 Task: Create a scrum project AgileCenter. Add to scrum project AgileCenter a team member softage.4@softage.net and assign as Project Lead. Add to scrum project AgileCenter a team member softage.1@softage.net
Action: Mouse moved to (166, 48)
Screenshot: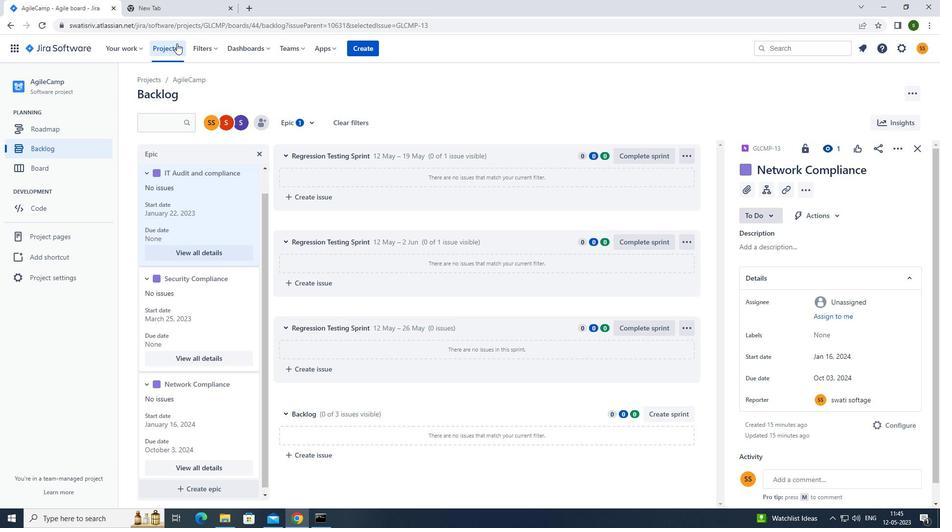 
Action: Mouse pressed left at (166, 48)
Screenshot: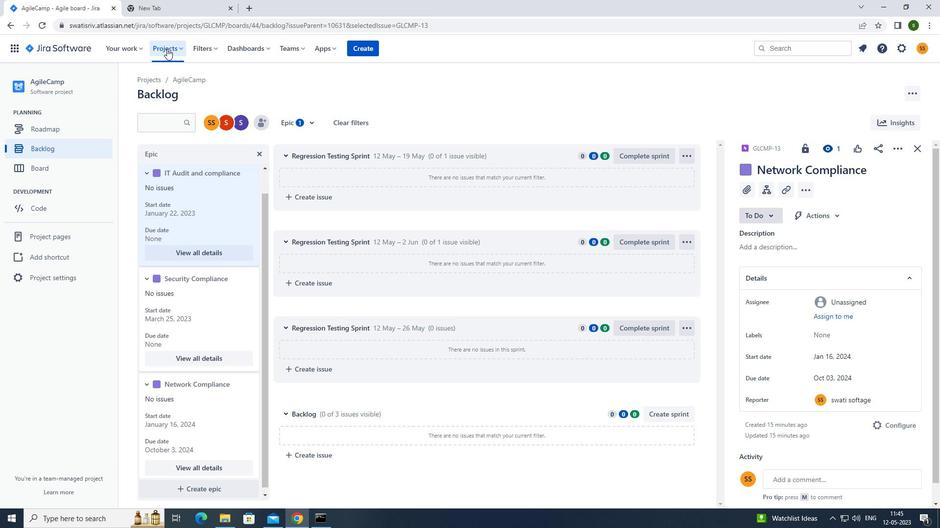 
Action: Mouse moved to (202, 242)
Screenshot: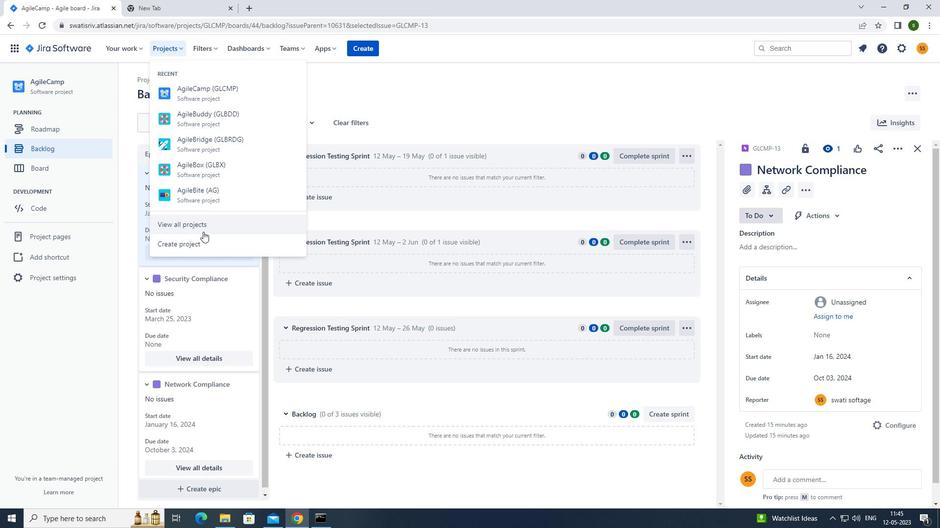 
Action: Mouse pressed left at (202, 242)
Screenshot: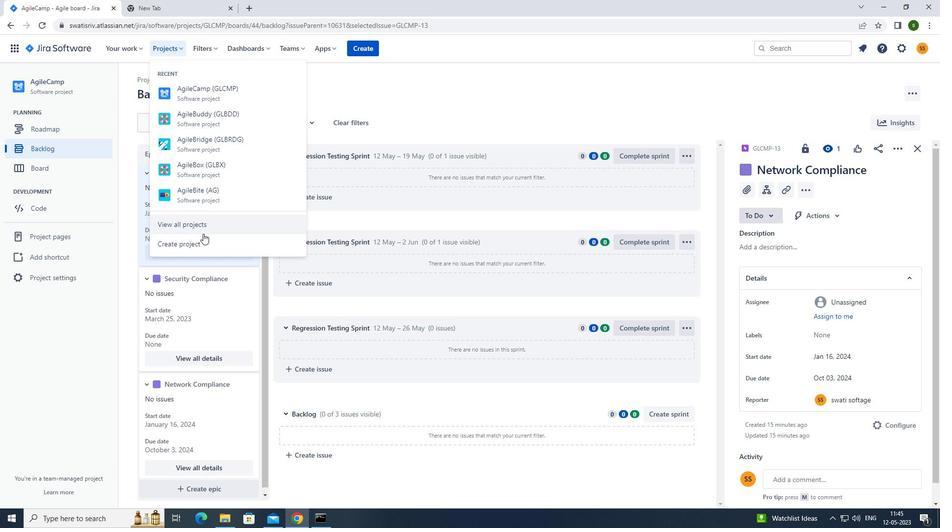 
Action: Mouse moved to (593, 241)
Screenshot: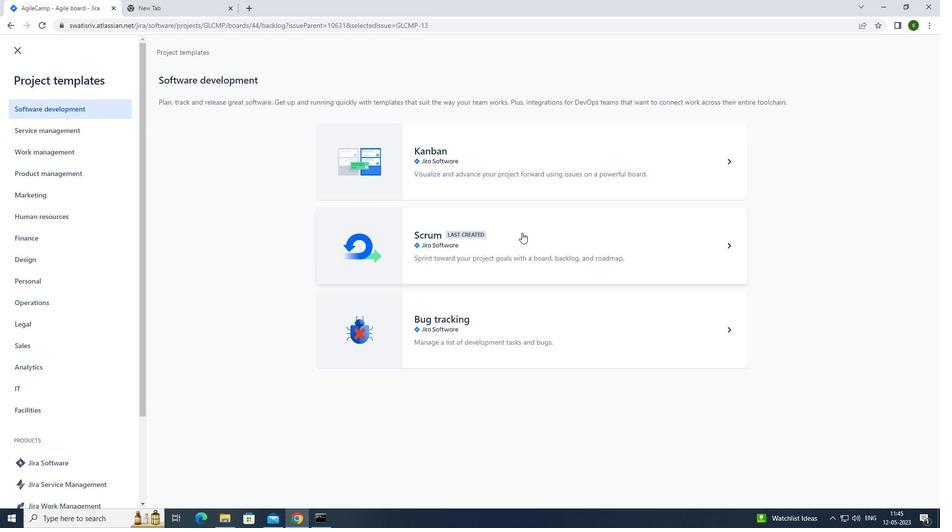 
Action: Mouse pressed left at (593, 241)
Screenshot: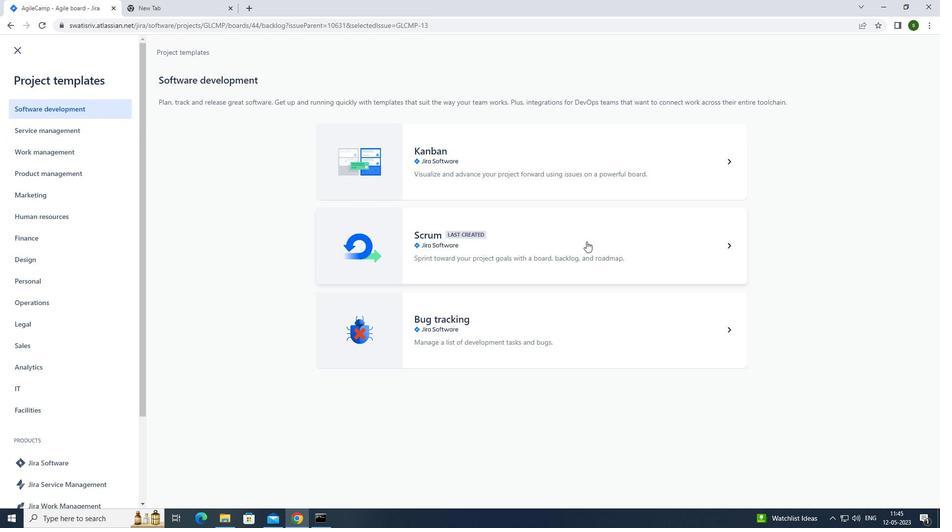 
Action: Mouse moved to (719, 486)
Screenshot: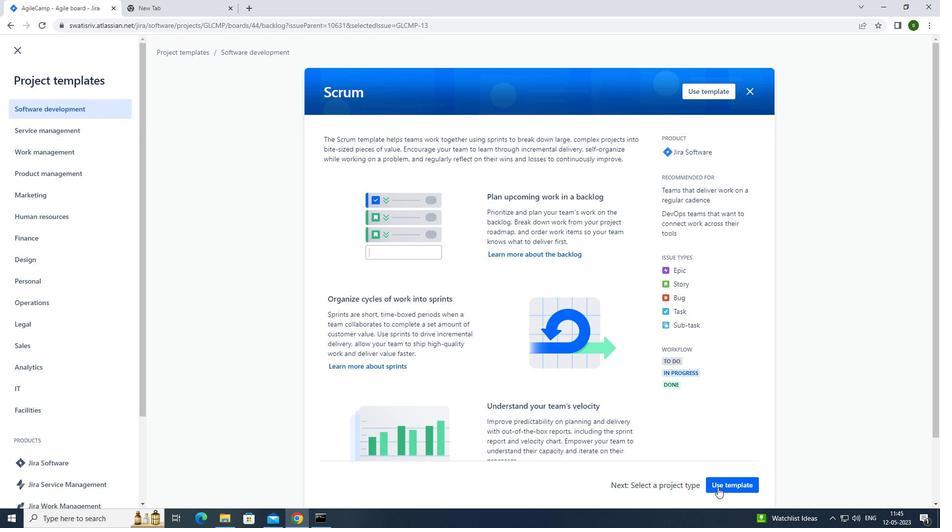 
Action: Mouse pressed left at (719, 486)
Screenshot: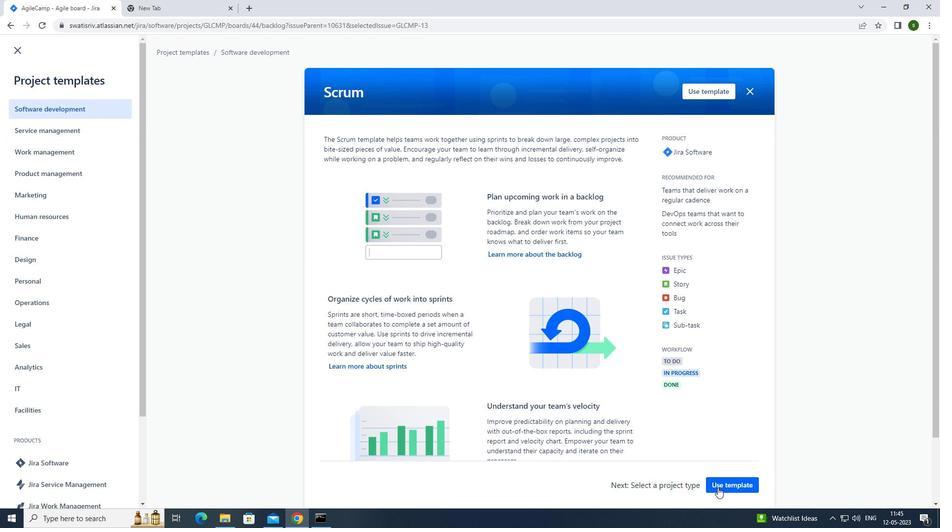 
Action: Mouse moved to (432, 473)
Screenshot: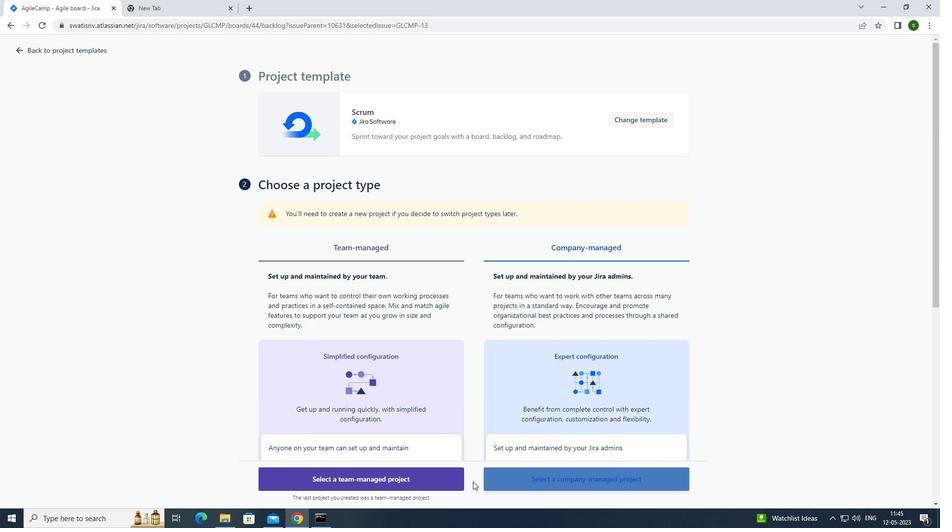 
Action: Mouse pressed left at (432, 473)
Screenshot: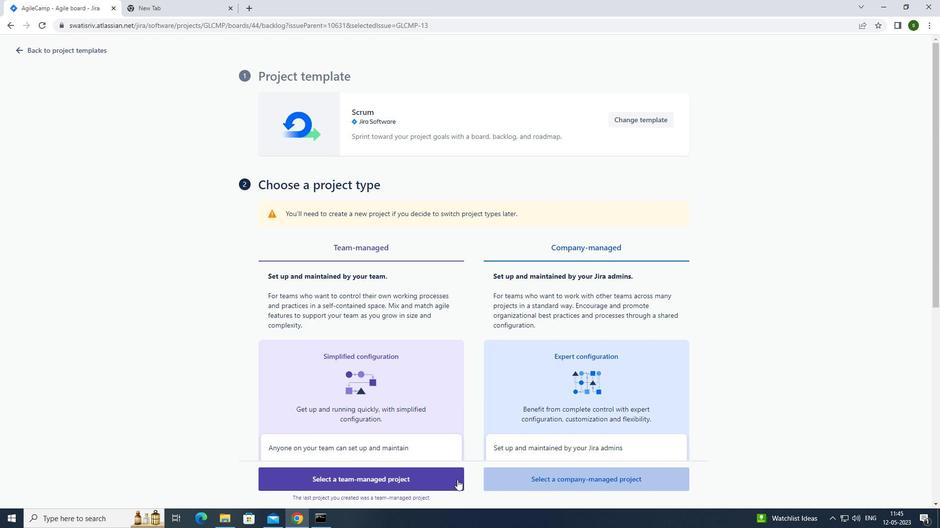
Action: Mouse moved to (286, 228)
Screenshot: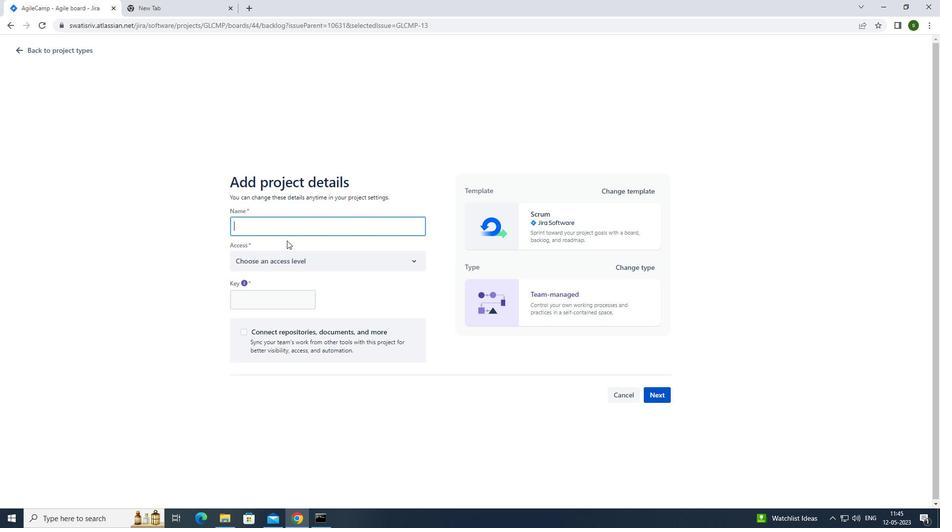 
Action: Mouse pressed left at (286, 228)
Screenshot: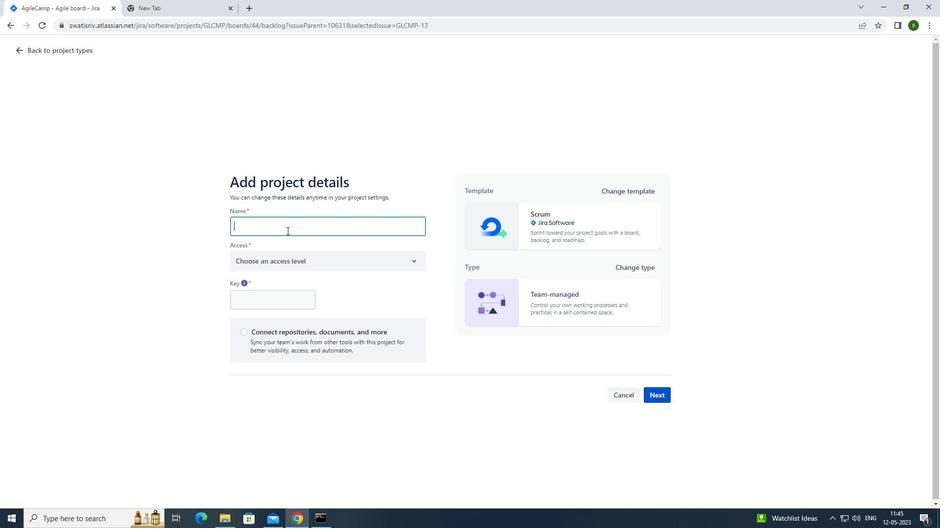 
Action: Key pressed <Key.caps_lock>a<Key.caps_lock>gile<Key.caps_lock>c<Key.caps_lock>entre<Key.backspace><Key.backspace>w<Key.backspace>er
Screenshot: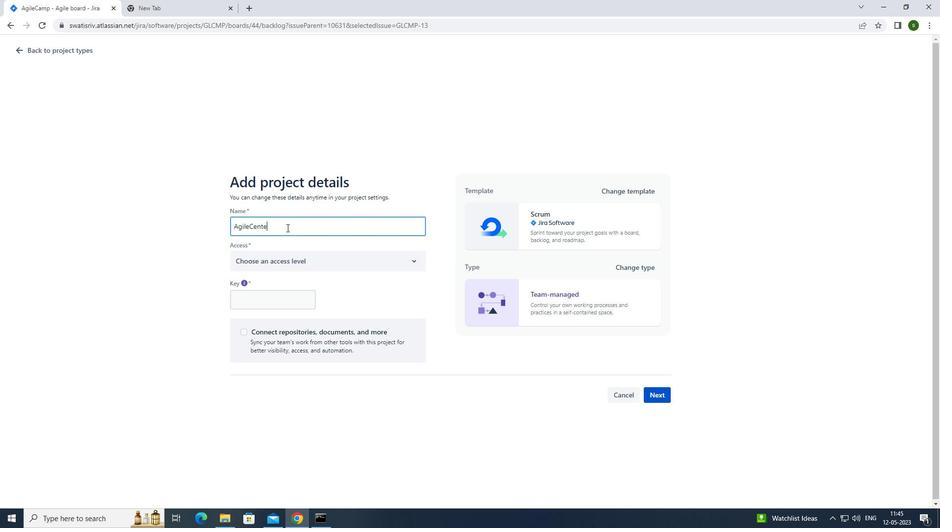 
Action: Mouse moved to (332, 259)
Screenshot: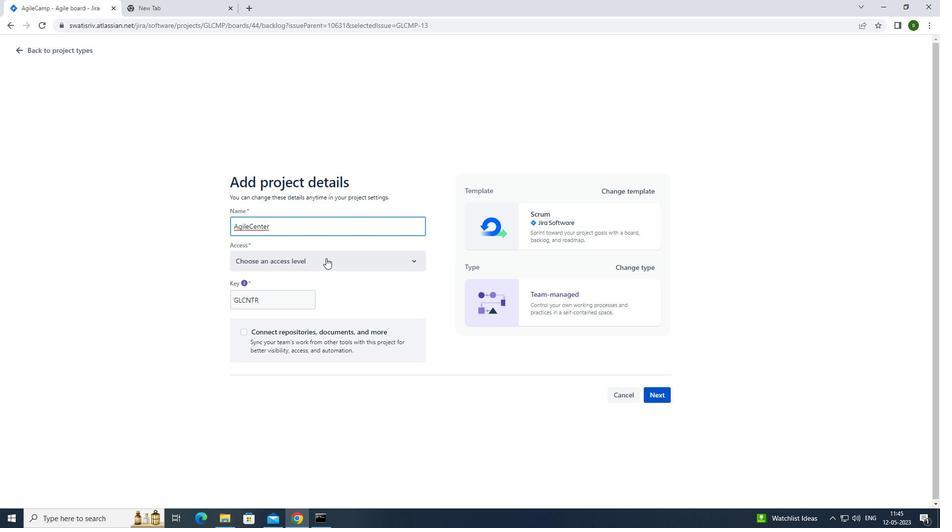 
Action: Mouse pressed left at (332, 259)
Screenshot: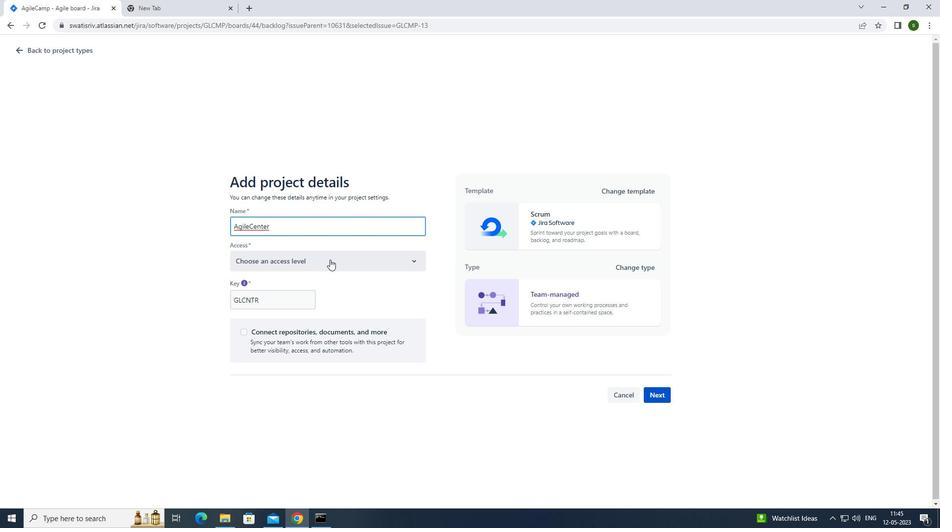 
Action: Mouse moved to (312, 289)
Screenshot: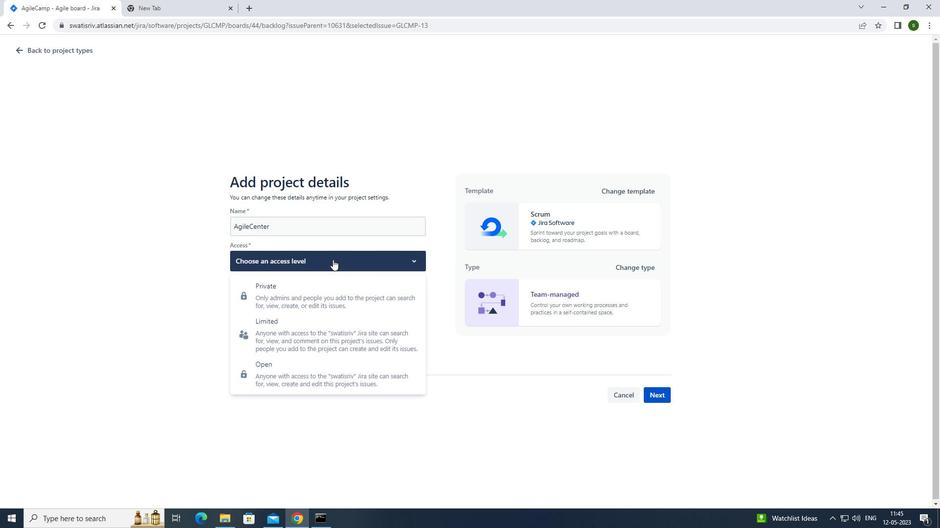 
Action: Mouse pressed left at (312, 289)
Screenshot: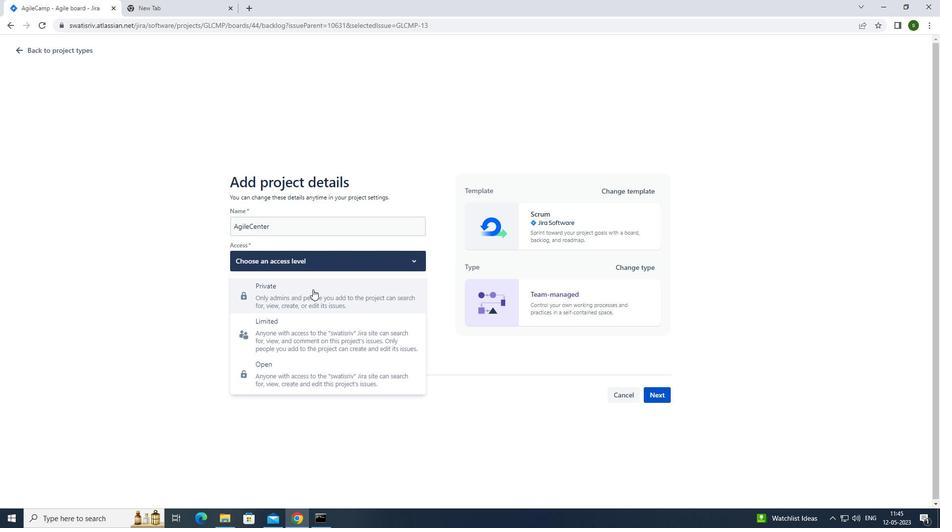 
Action: Mouse moved to (653, 393)
Screenshot: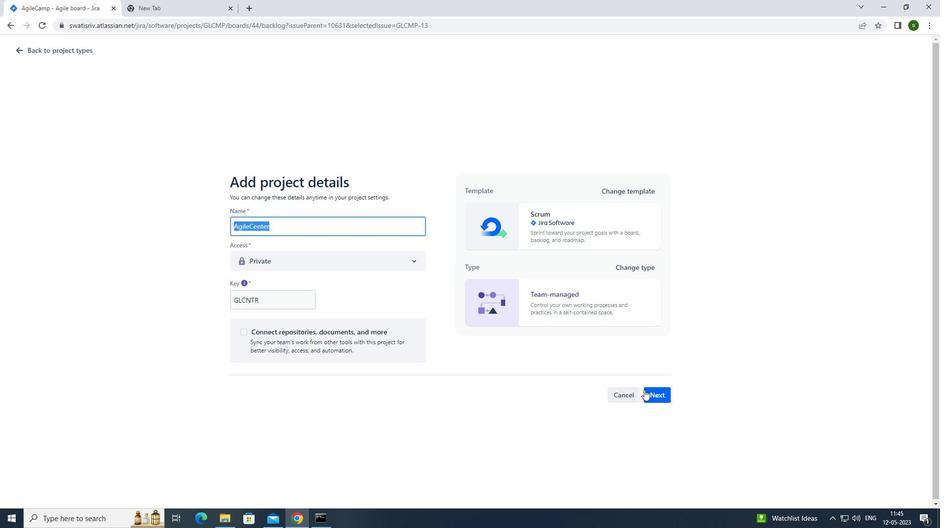 
Action: Mouse pressed left at (653, 393)
Screenshot: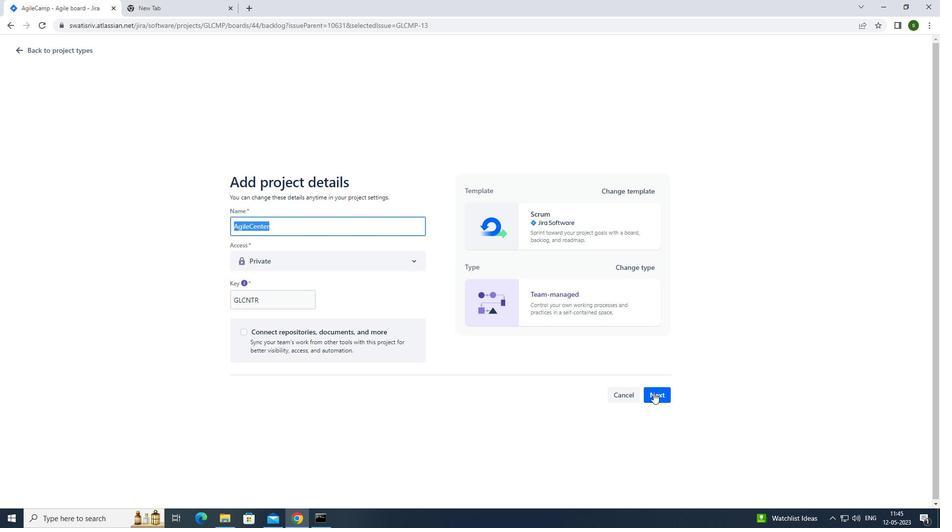 
Action: Mouse moved to (584, 334)
Screenshot: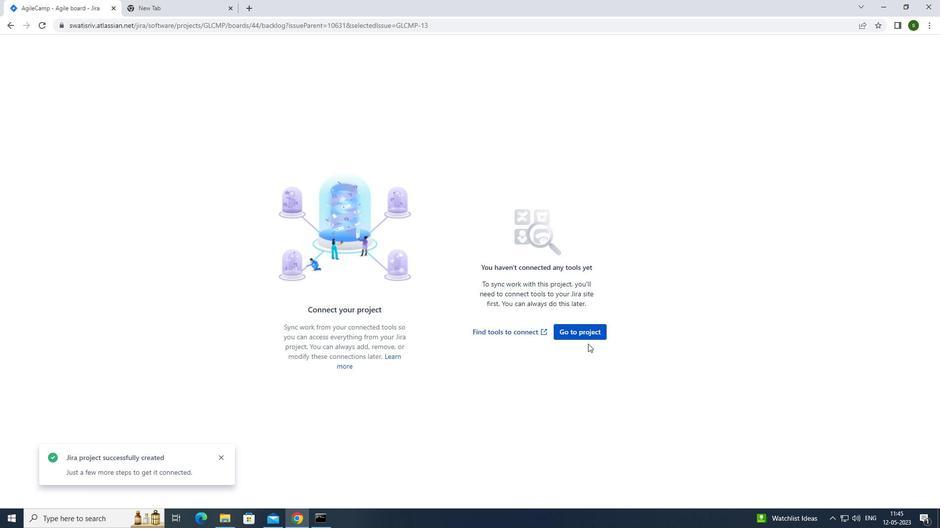 
Action: Mouse pressed left at (584, 334)
Screenshot: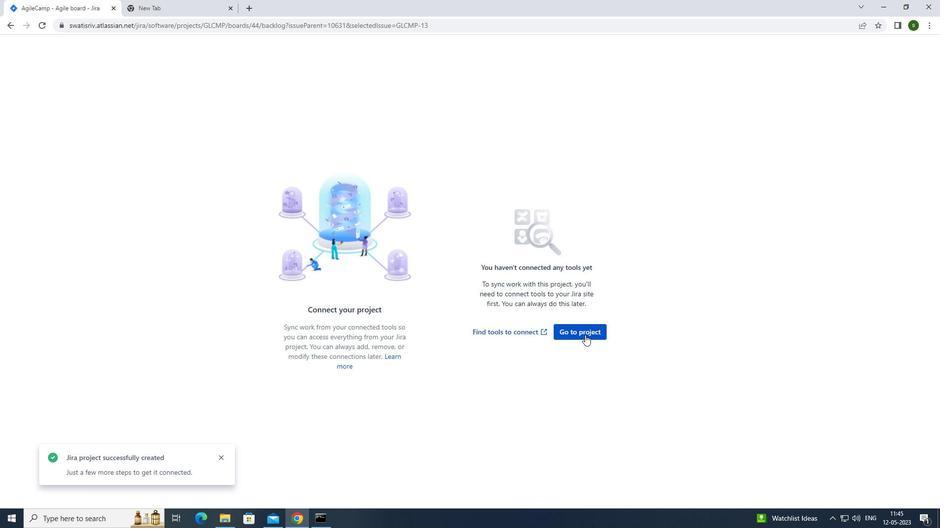 
Action: Mouse moved to (229, 130)
Screenshot: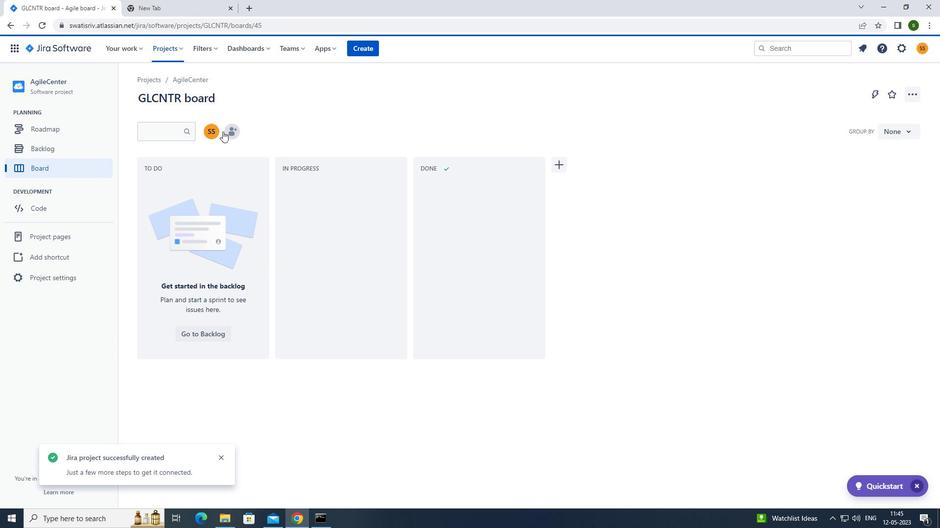 
Action: Mouse pressed left at (229, 130)
Screenshot: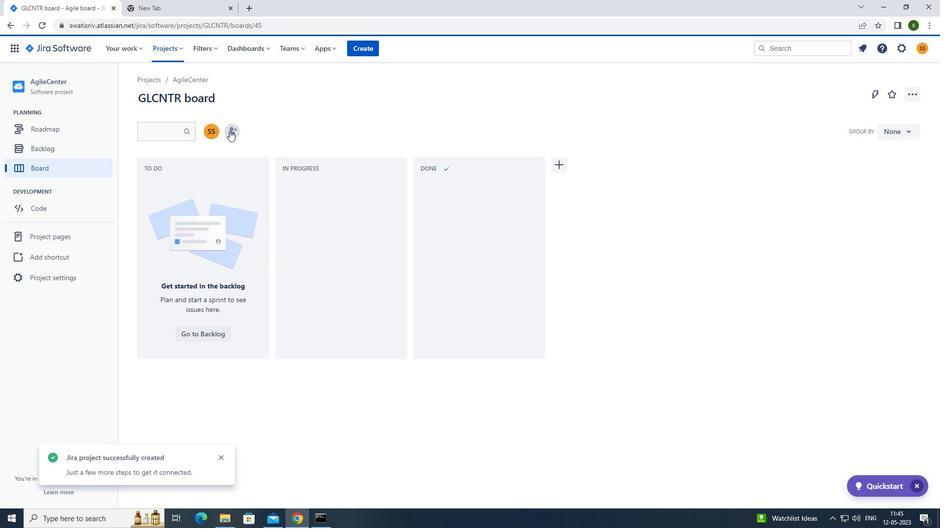 
Action: Mouse moved to (418, 123)
Screenshot: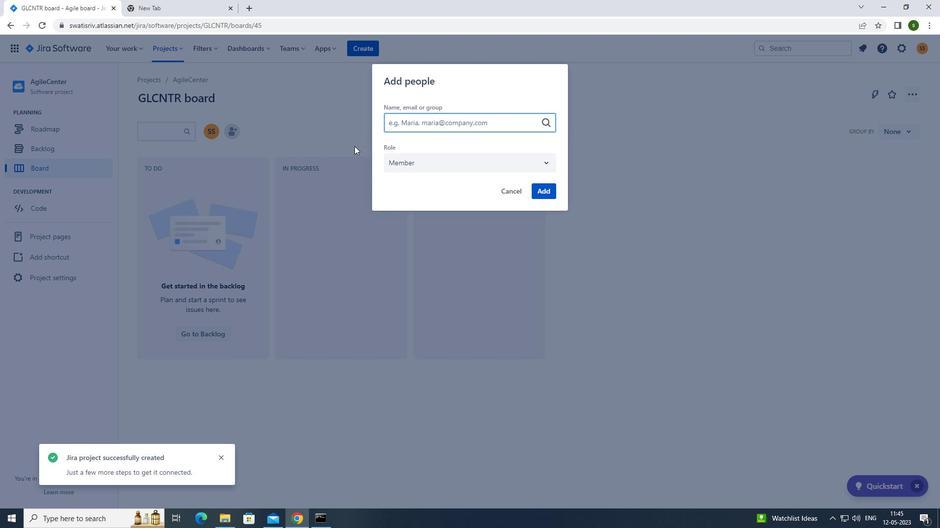 
Action: Key pressed s
Screenshot: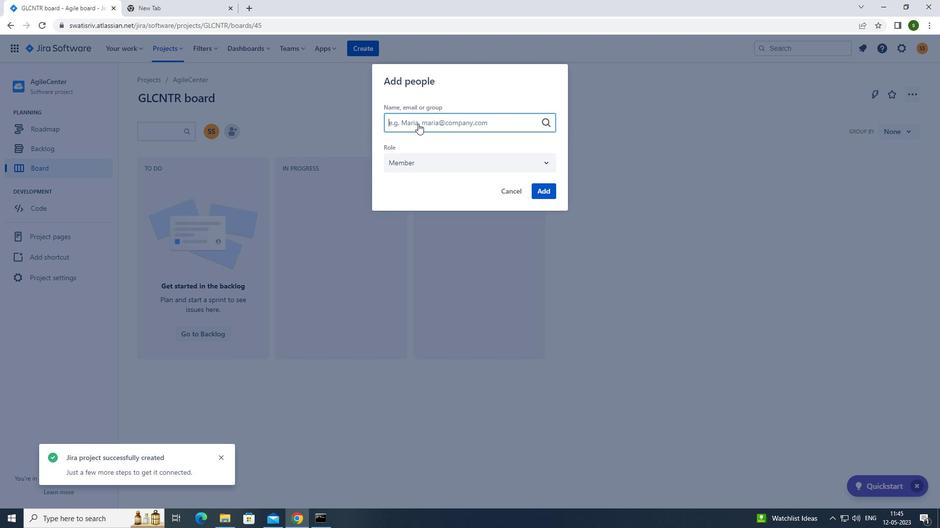 
Action: Mouse moved to (426, 261)
Screenshot: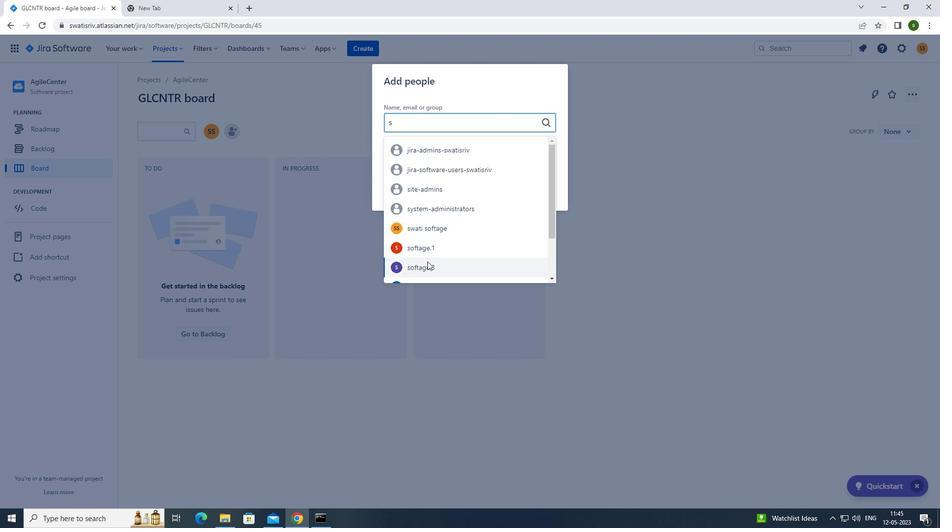 
Action: Mouse scrolled (426, 260) with delta (0, 0)
Screenshot: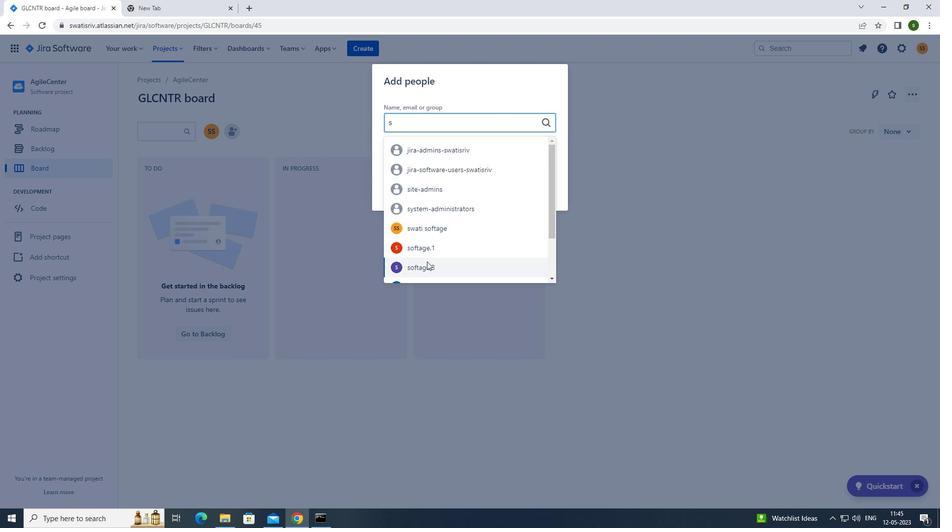 
Action: Mouse scrolled (426, 260) with delta (0, 0)
Screenshot: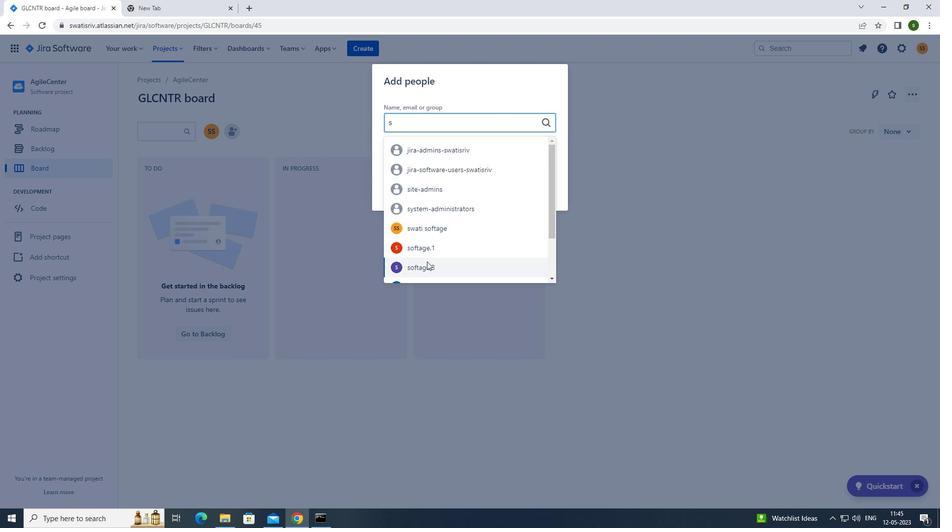 
Action: Mouse scrolled (426, 260) with delta (0, 0)
Screenshot: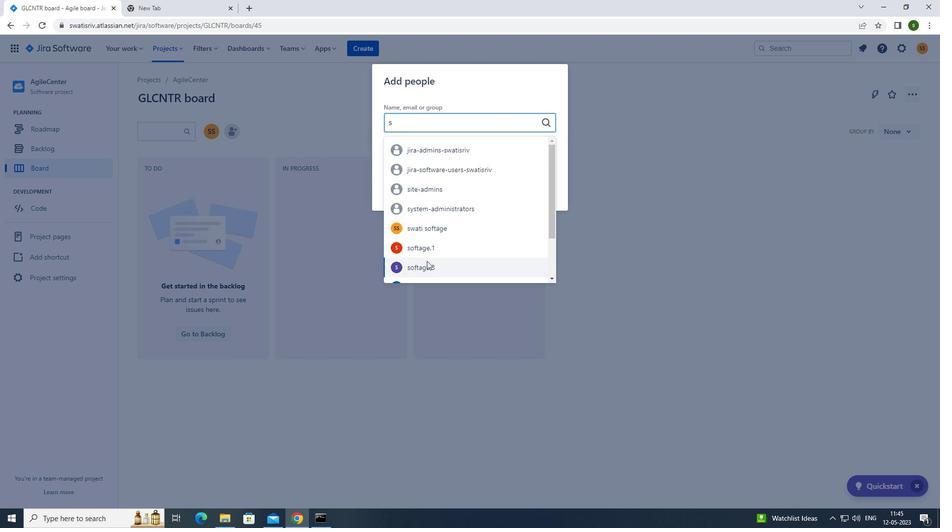 
Action: Mouse moved to (425, 273)
Screenshot: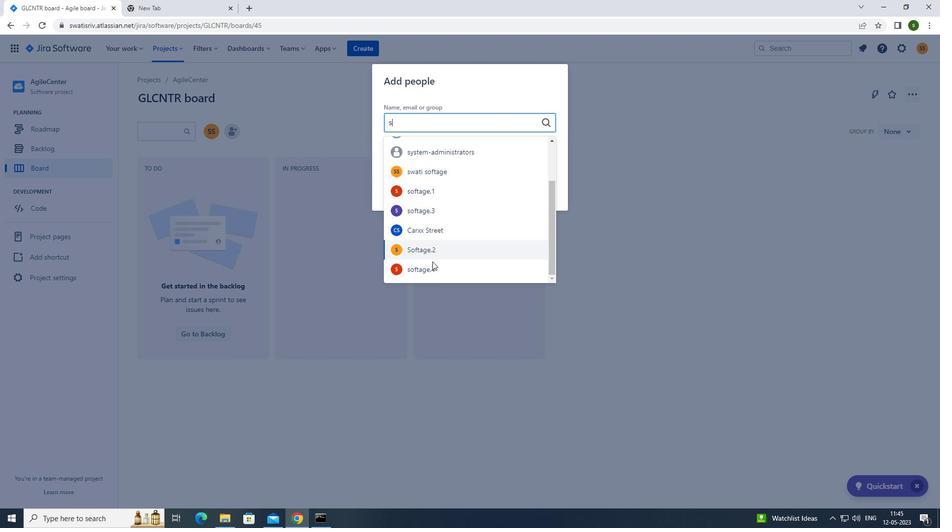 
Action: Mouse pressed left at (425, 273)
Screenshot: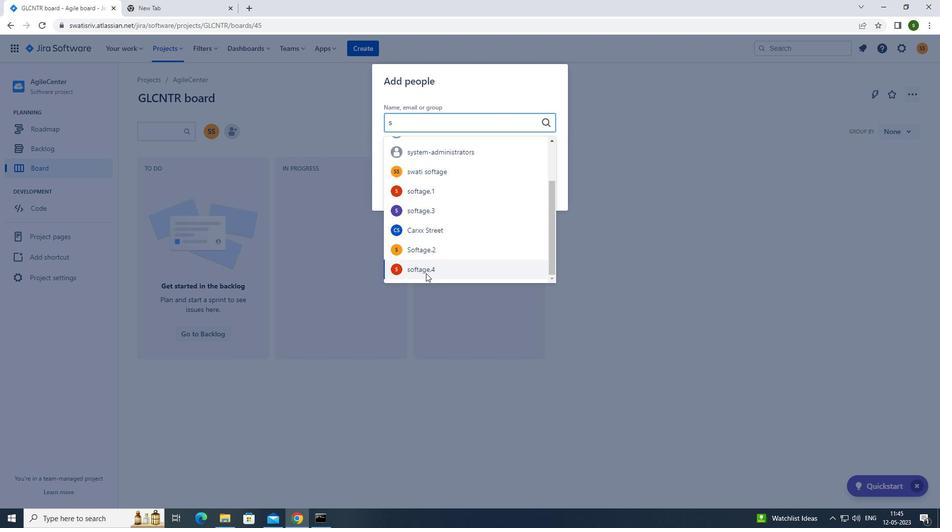 
Action: Mouse moved to (549, 190)
Screenshot: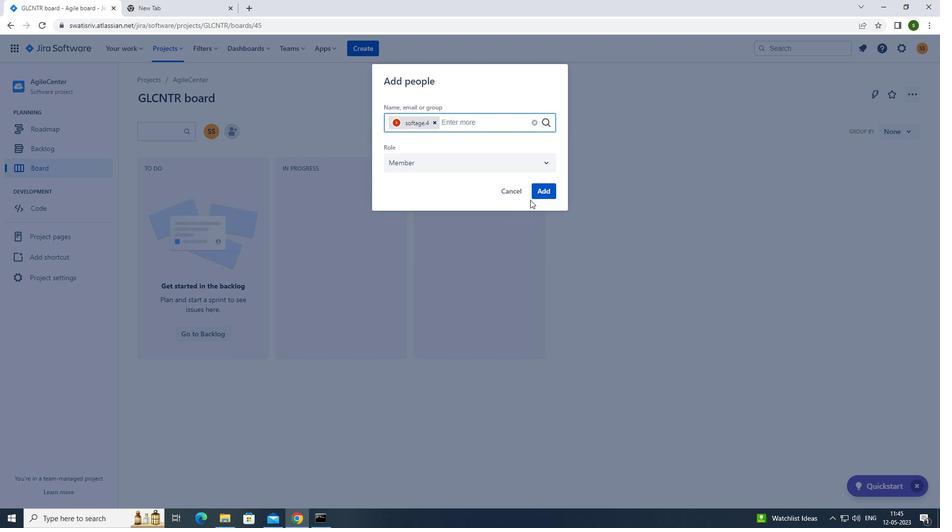 
Action: Mouse pressed left at (549, 190)
Screenshot: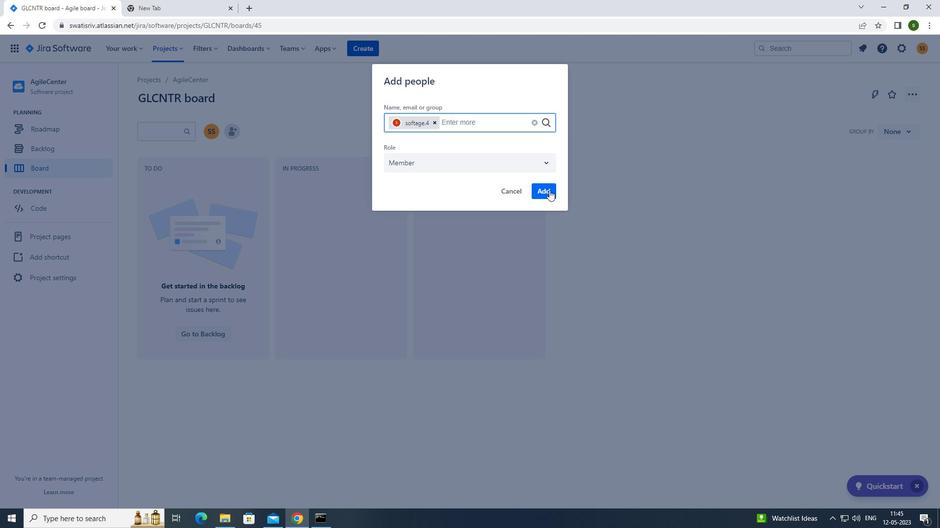 
Action: Mouse moved to (75, 276)
Screenshot: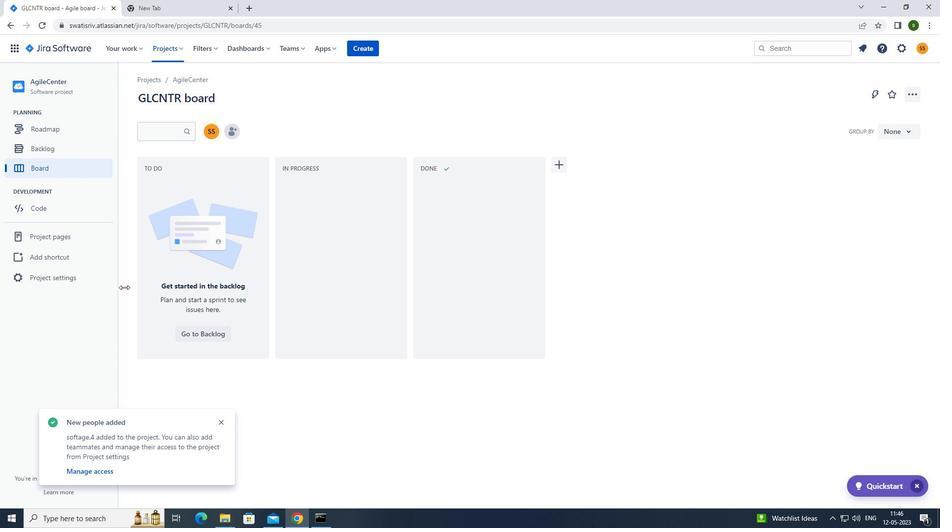 
Action: Mouse pressed left at (75, 276)
Screenshot: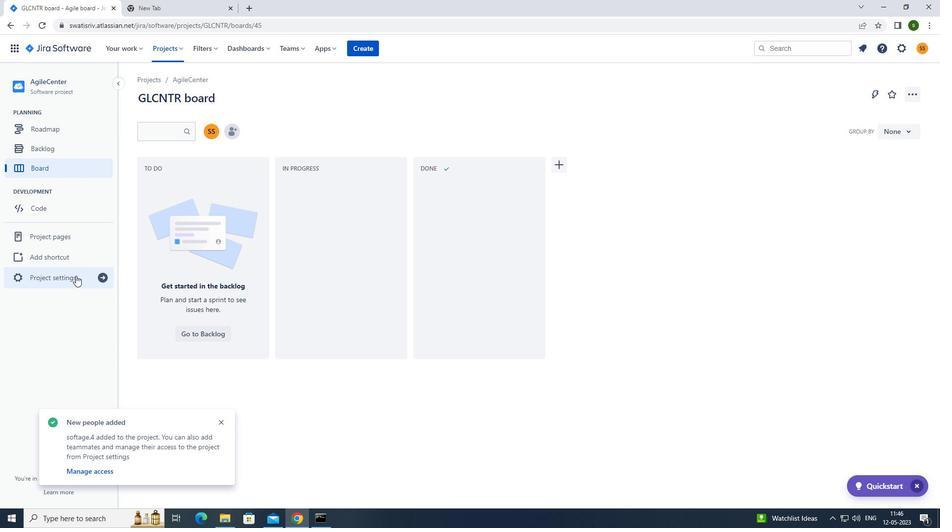 
Action: Mouse moved to (394, 330)
Screenshot: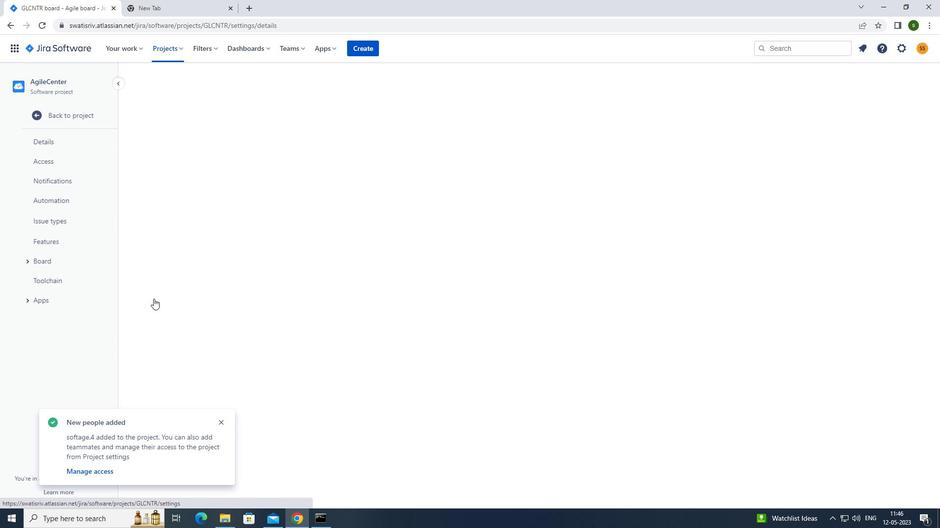 
Action: Mouse scrolled (394, 330) with delta (0, 0)
Screenshot: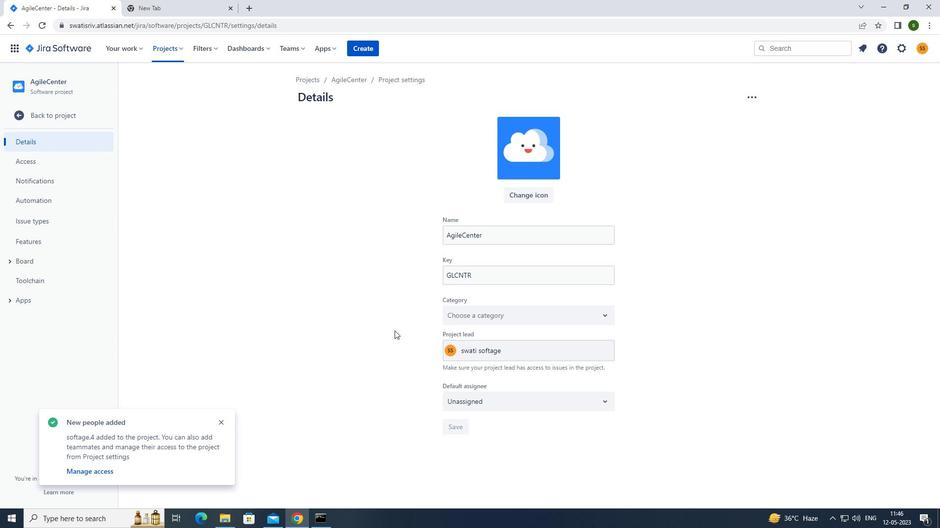 
Action: Mouse moved to (517, 350)
Screenshot: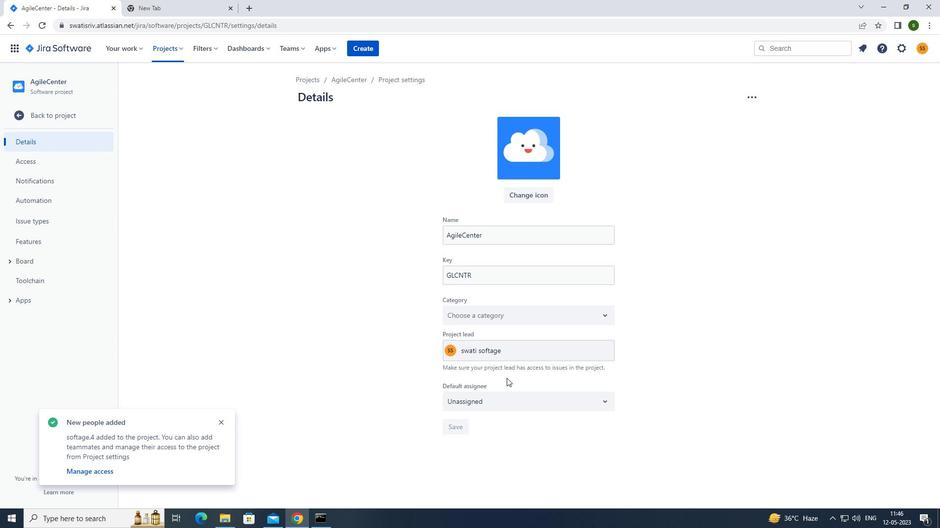 
Action: Mouse pressed left at (517, 350)
Screenshot: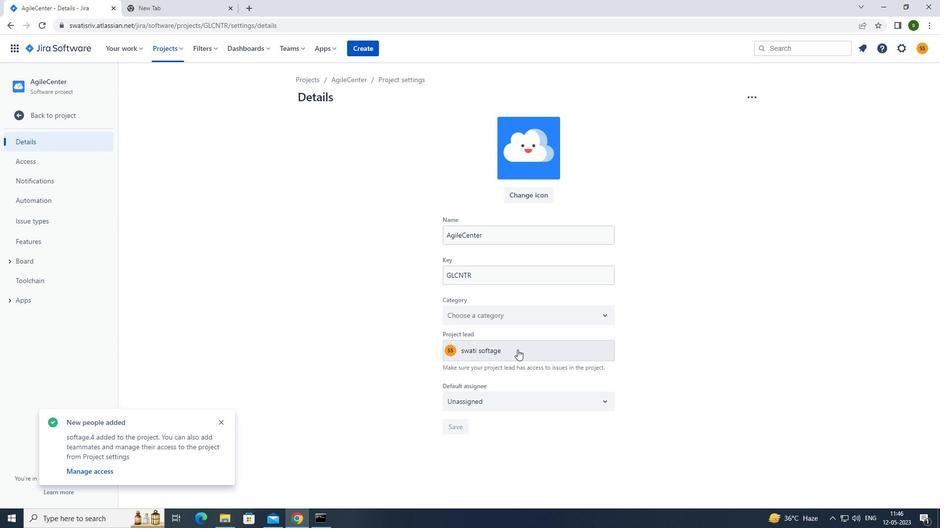 
Action: Mouse moved to (479, 380)
Screenshot: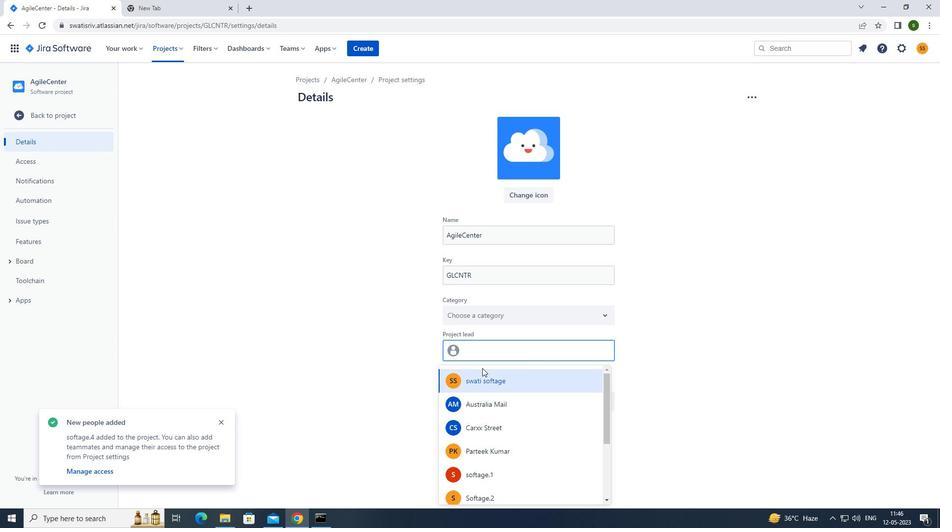 
Action: Mouse scrolled (479, 380) with delta (0, 0)
Screenshot: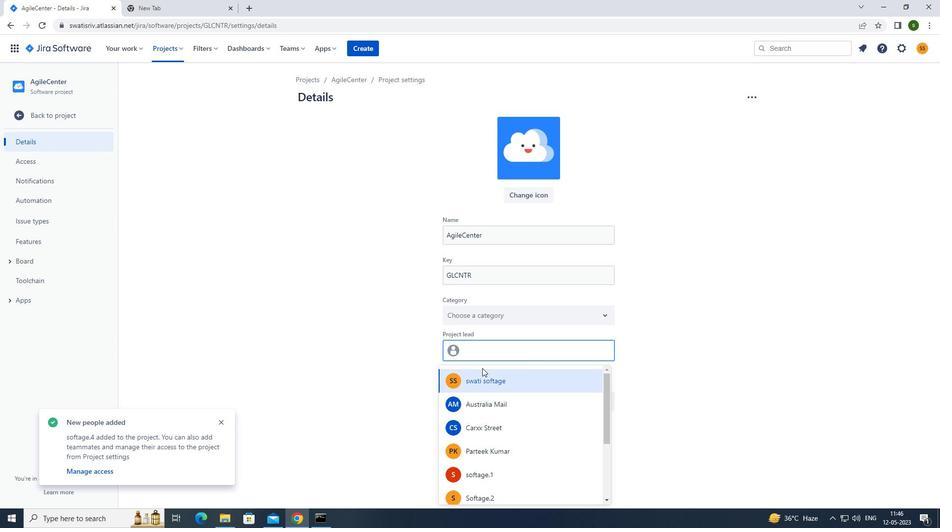 
Action: Mouse moved to (479, 383)
Screenshot: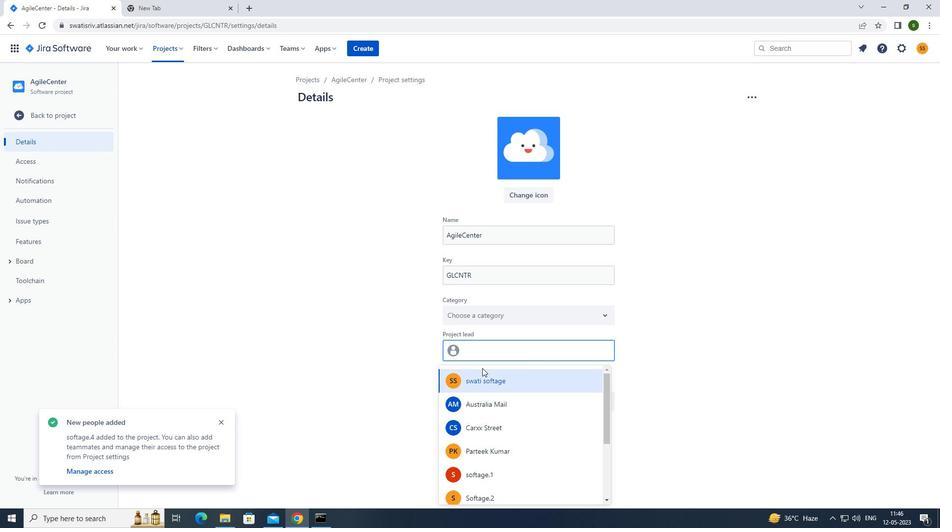 
Action: Mouse scrolled (479, 382) with delta (0, 0)
Screenshot: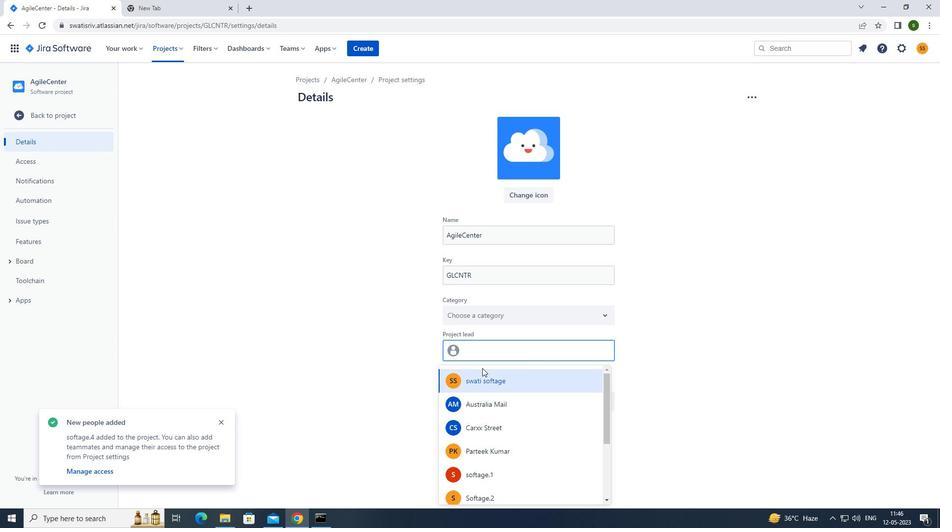 
Action: Mouse moved to (479, 383)
Screenshot: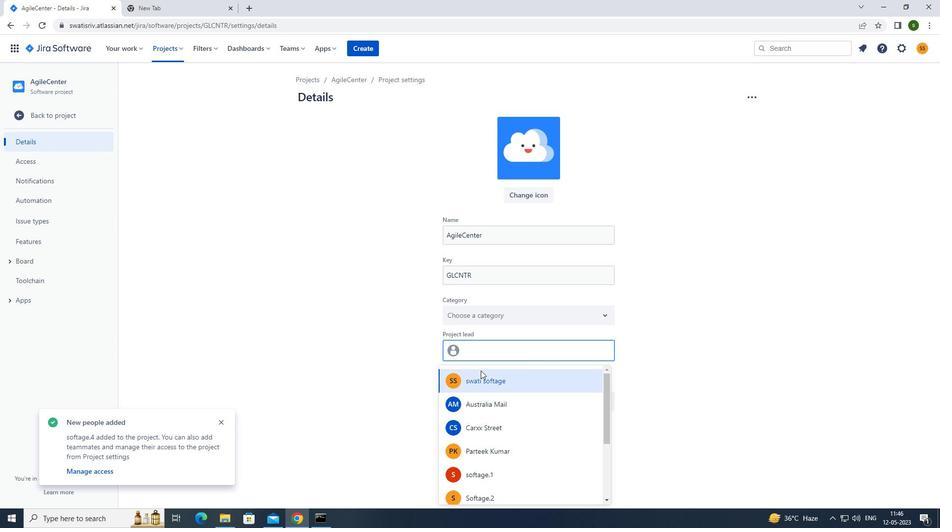 
Action: Mouse scrolled (479, 382) with delta (0, 0)
Screenshot: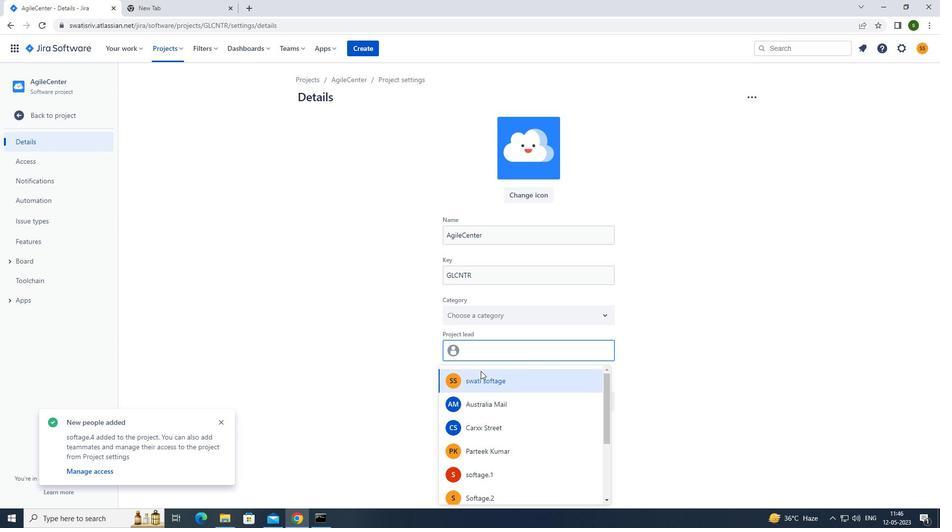 
Action: Mouse scrolled (479, 382) with delta (0, 0)
Screenshot: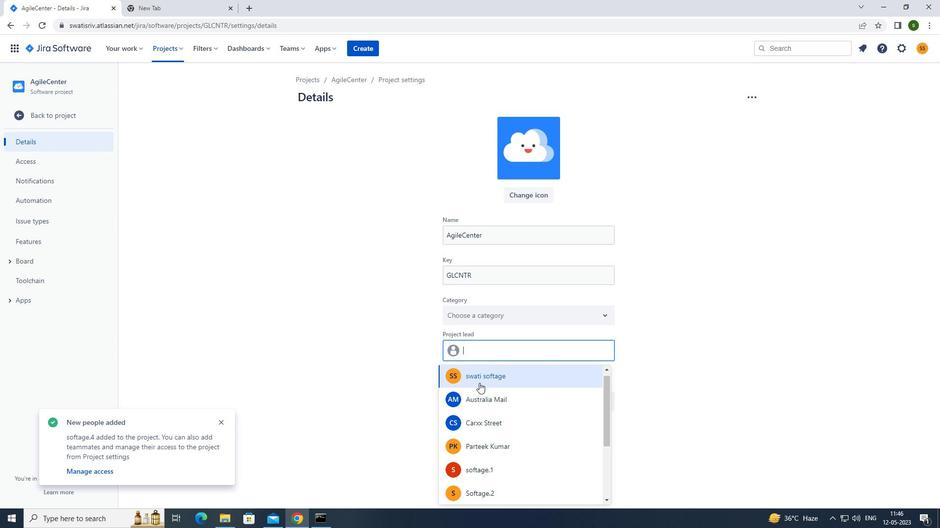 
Action: Mouse moved to (480, 438)
Screenshot: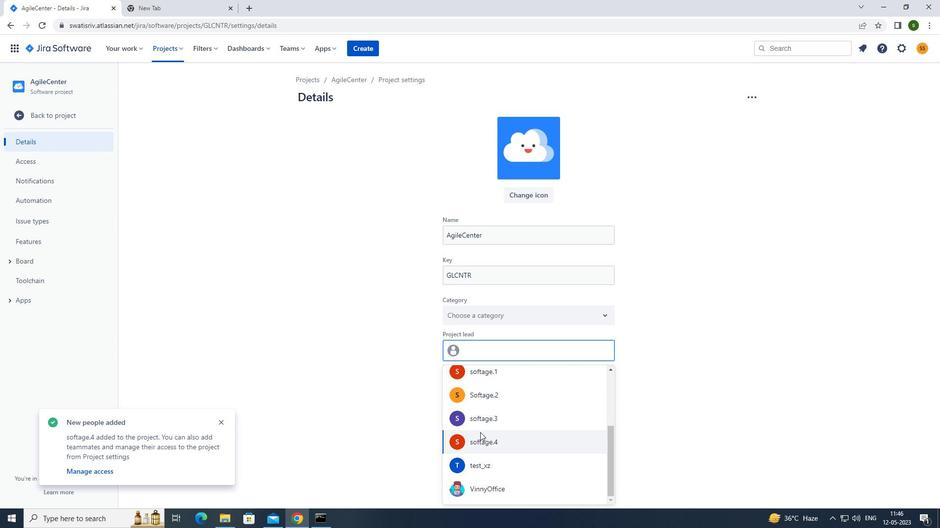 
Action: Mouse pressed left at (480, 438)
Screenshot: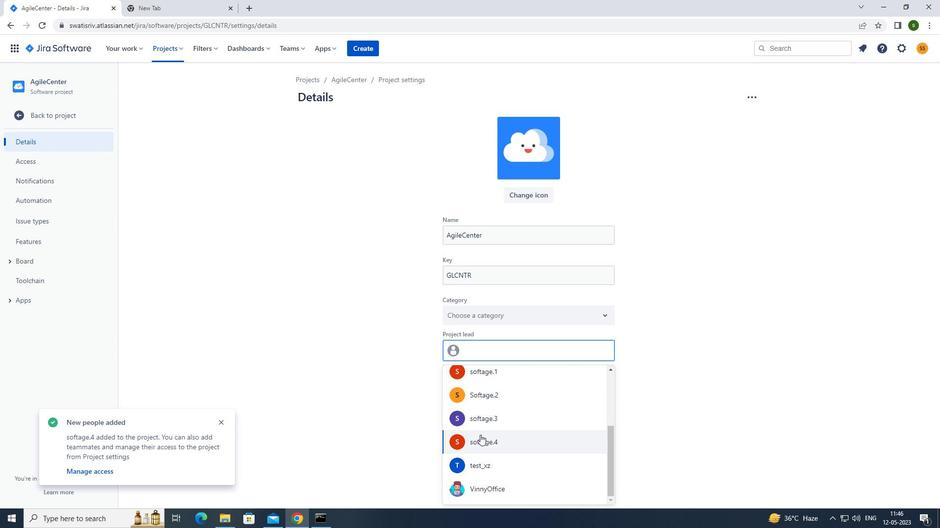
Action: Mouse moved to (453, 426)
Screenshot: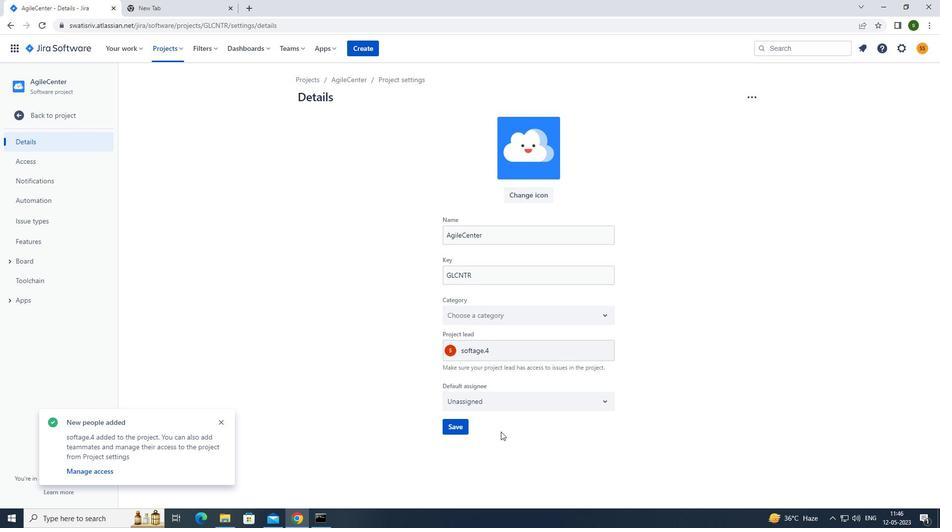 
Action: Mouse pressed left at (453, 426)
Screenshot: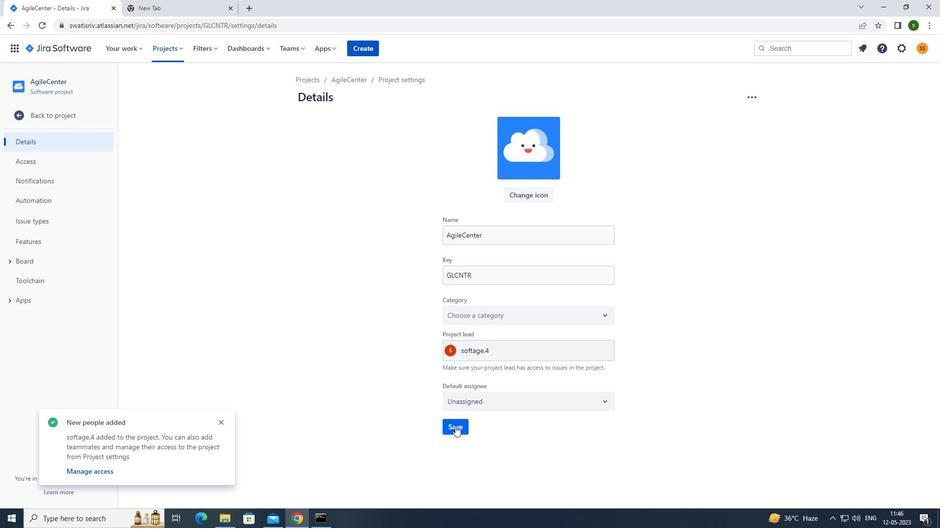 
Action: Mouse moved to (53, 115)
Screenshot: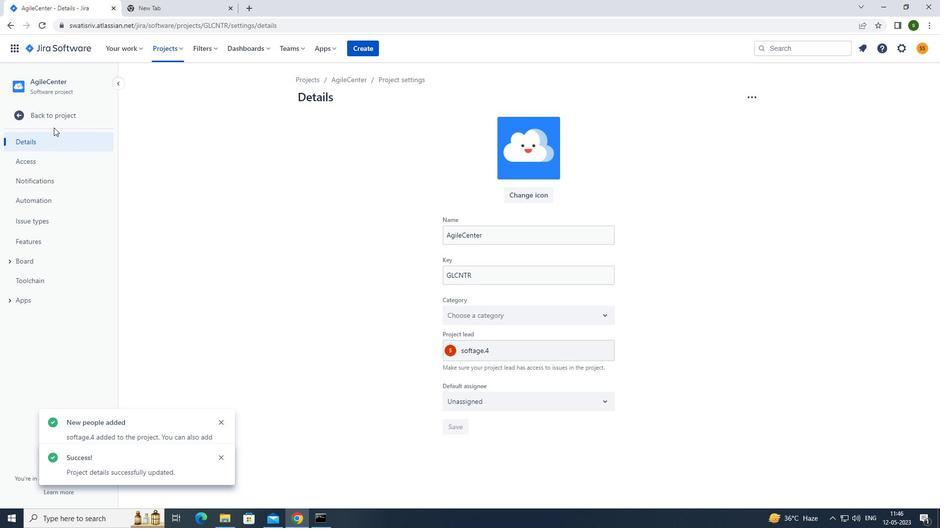 
Action: Mouse pressed left at (53, 115)
Screenshot: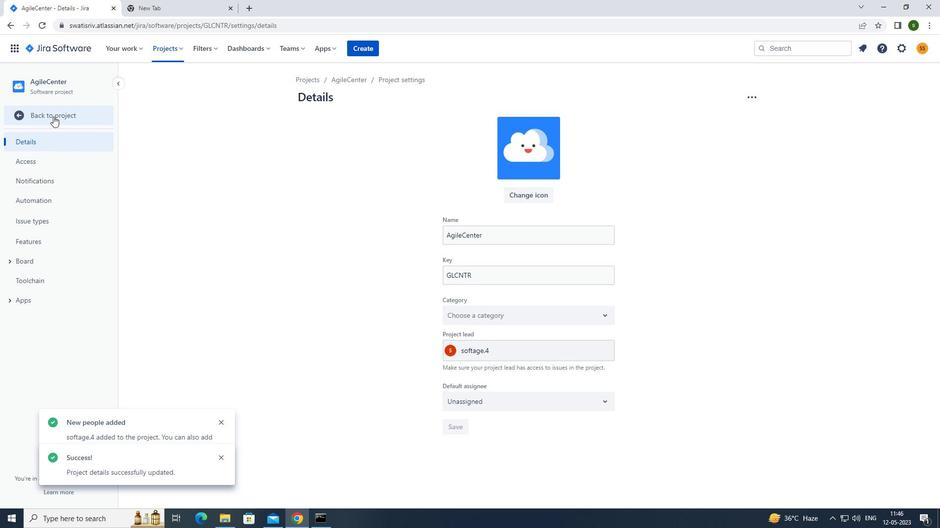 
Action: Mouse moved to (236, 131)
Screenshot: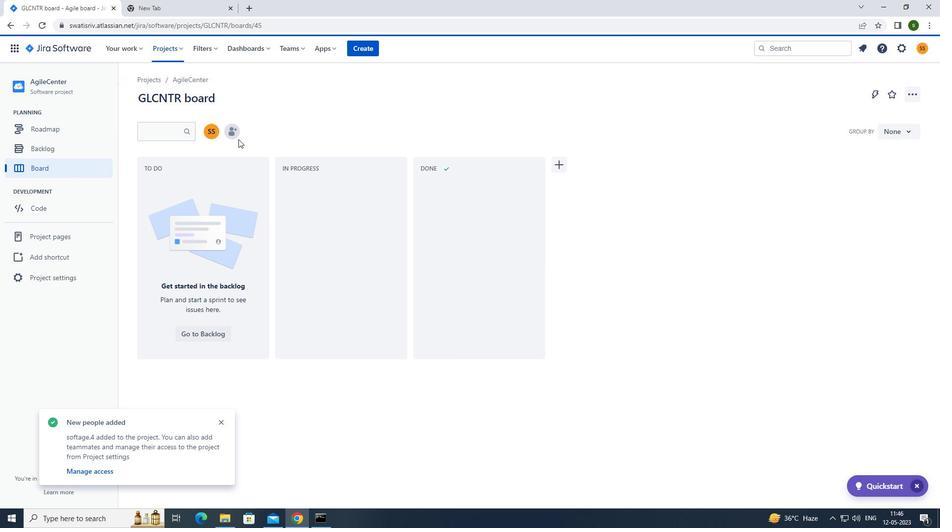 
Action: Mouse pressed left at (236, 131)
Screenshot: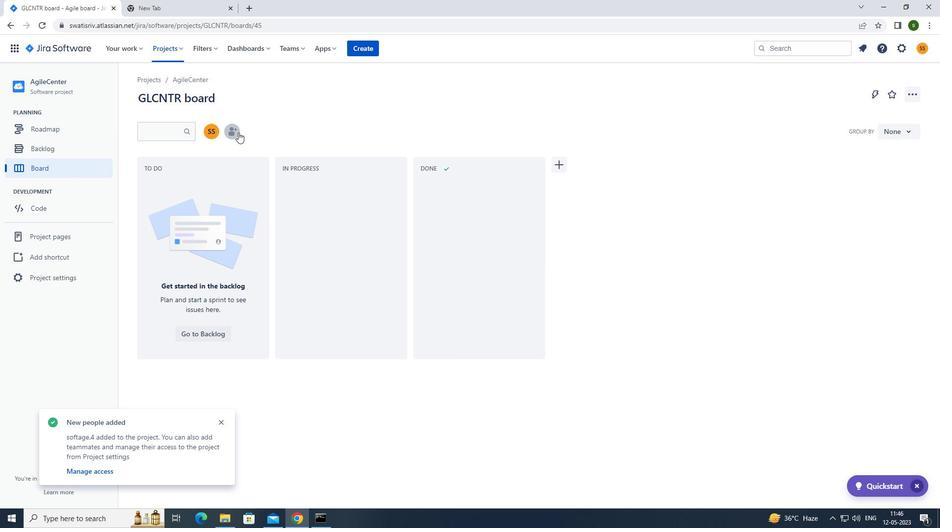 
Action: Mouse moved to (426, 113)
Screenshot: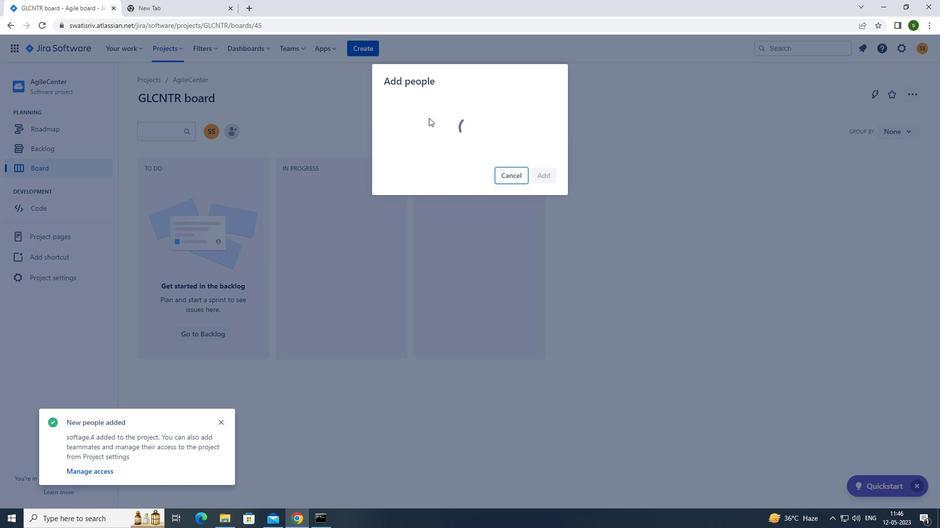 
Action: Key pressed s
Screenshot: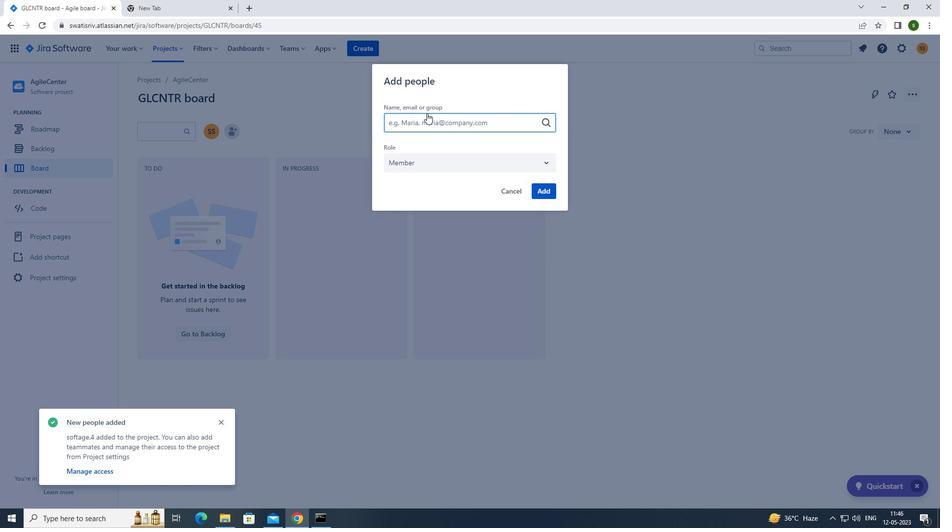 
Action: Mouse moved to (437, 250)
Screenshot: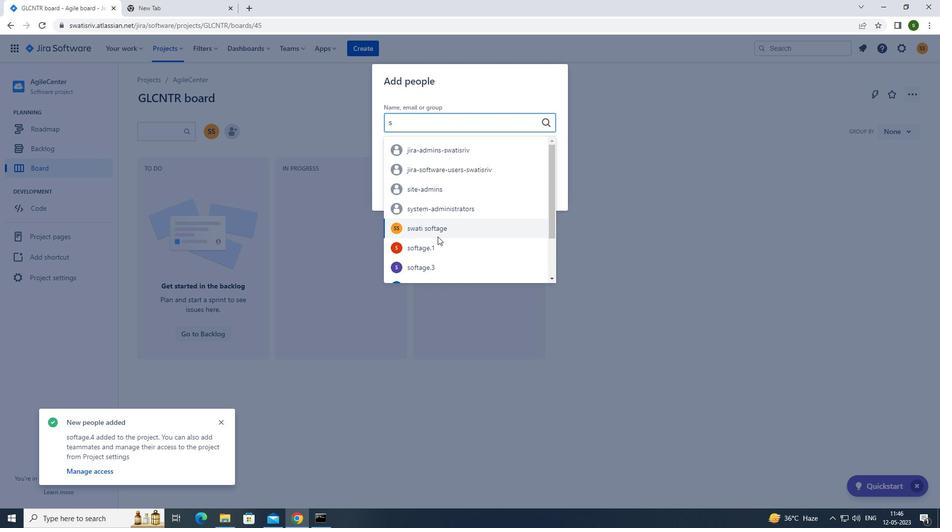 
Action: Mouse pressed left at (437, 250)
Screenshot: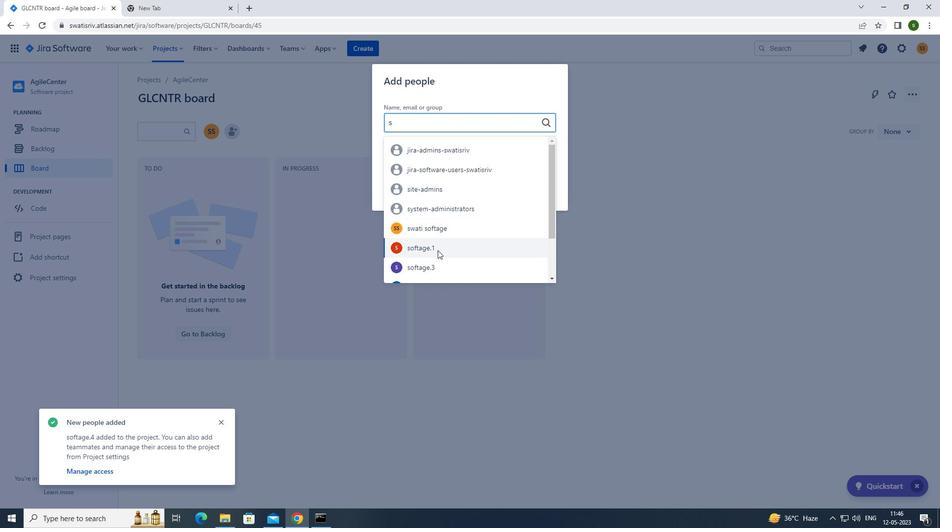 
Action: Mouse moved to (546, 191)
Screenshot: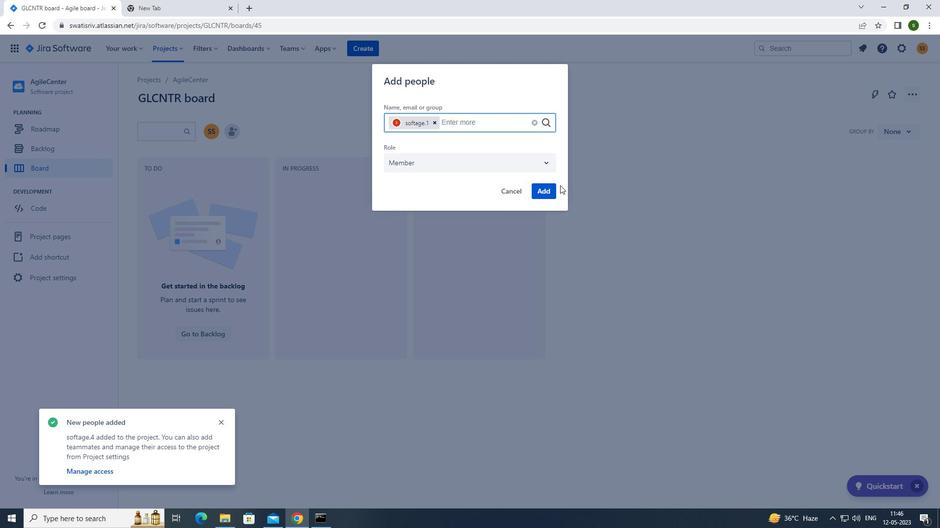 
Action: Mouse pressed left at (546, 191)
Screenshot: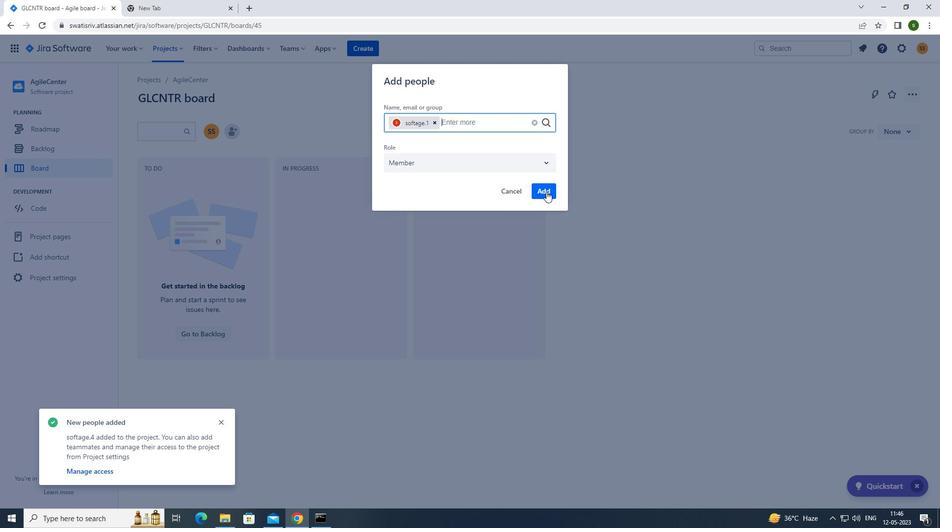 
Action: Mouse moved to (582, 222)
Screenshot: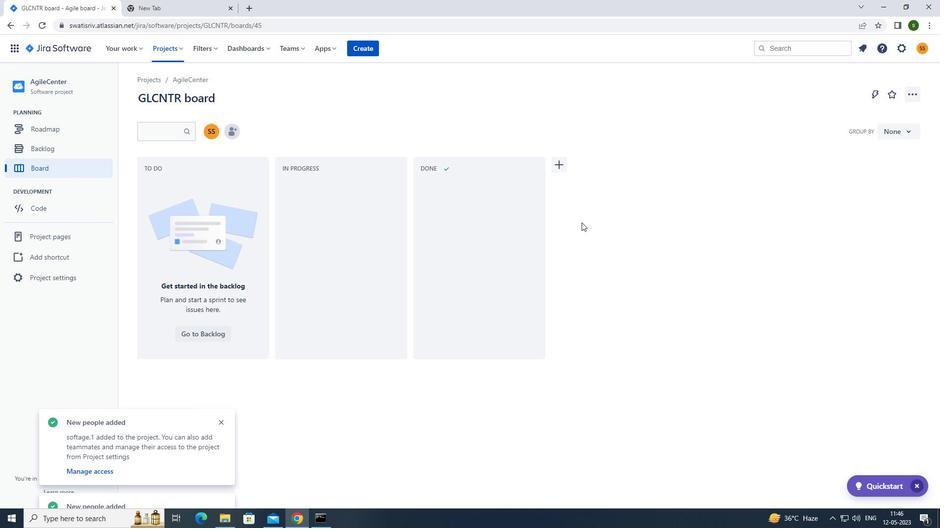 
